 Task: Open Card Card0000000136 in Board Board0000000034 in Workspace WS0000000012 in Trello. Add Member Email0000000048 to Card Card0000000136 in Board Board0000000034 in Workspace WS0000000012 in Trello. Add Red Label titled Label0000000136 to Card Card0000000136 in Board Board0000000034 in Workspace WS0000000012 in Trello. Add Checklist CL0000000136 to Card Card0000000136 in Board Board0000000034 in Workspace WS0000000012 in Trello. Add Dates with Start Date as Jul 01 2023 and Due Date as Jul 31 2023 to Card Card0000000136 in Board Board0000000034 in Workspace WS0000000012 in Trello
Action: Mouse moved to (383, 366)
Screenshot: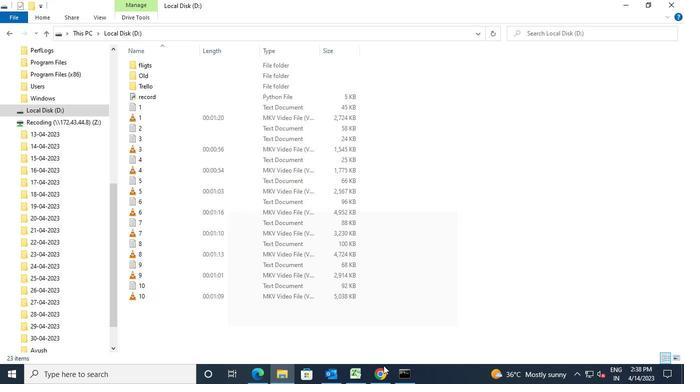 
Action: Mouse pressed left at (383, 366)
Screenshot: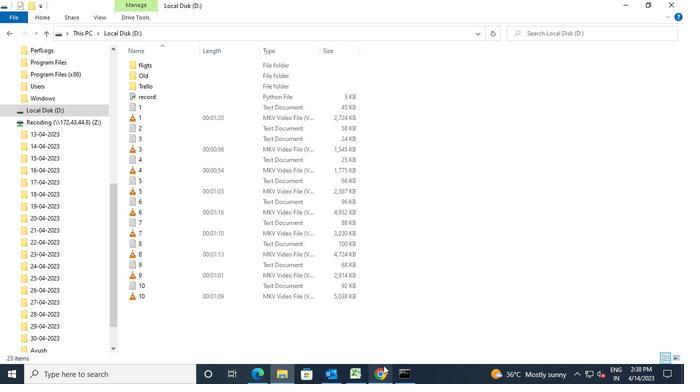 
Action: Mouse moved to (258, 233)
Screenshot: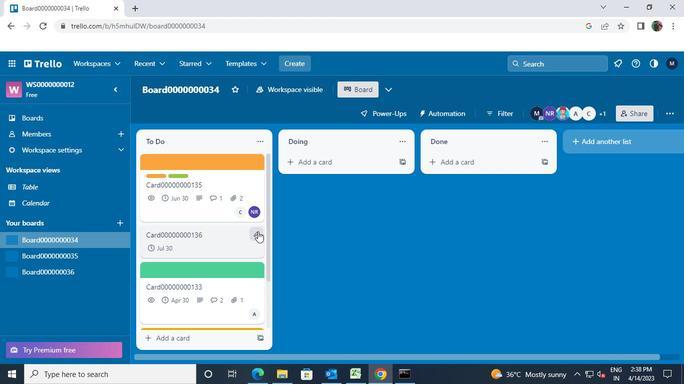 
Action: Mouse pressed left at (258, 233)
Screenshot: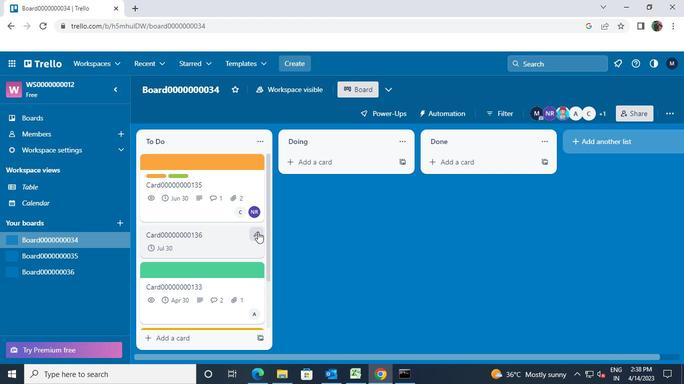 
Action: Mouse moved to (301, 175)
Screenshot: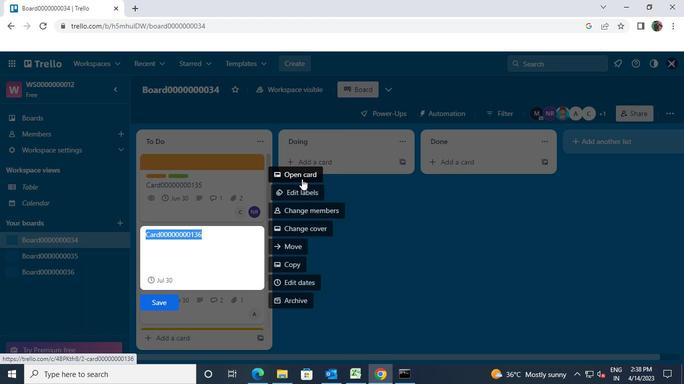 
Action: Mouse pressed left at (301, 175)
Screenshot: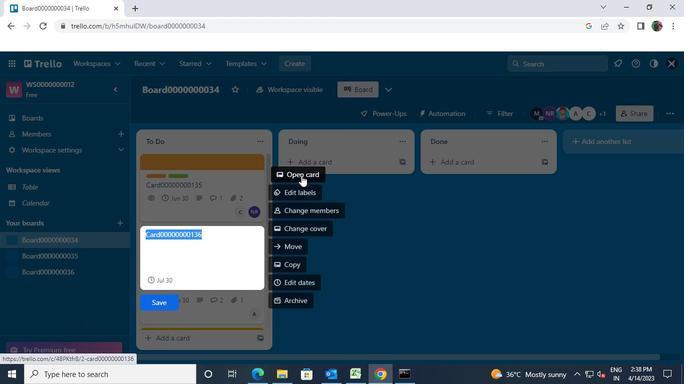 
Action: Mouse moved to (446, 141)
Screenshot: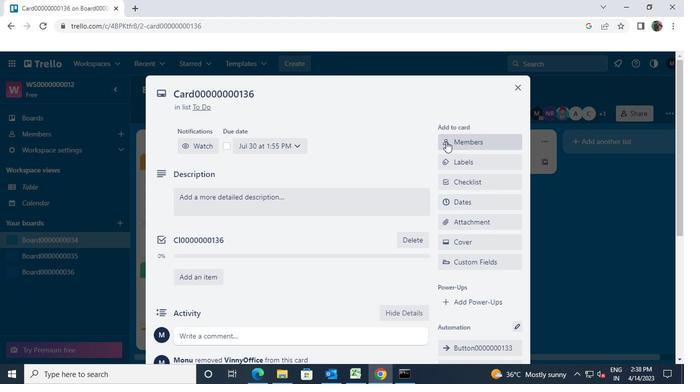 
Action: Mouse pressed left at (446, 141)
Screenshot: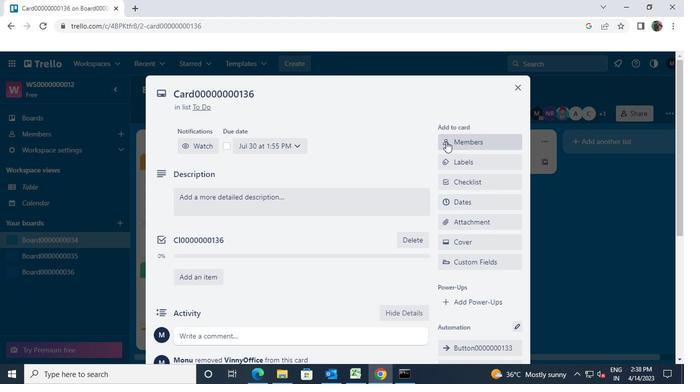 
Action: Key pressed <Key.shift>ayush<<104>><<105>><<97>><<97>><Key.shift>@gmail.com
Screenshot: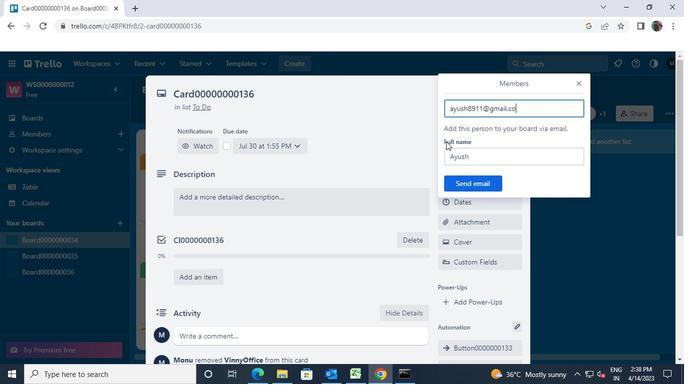 
Action: Mouse moved to (472, 175)
Screenshot: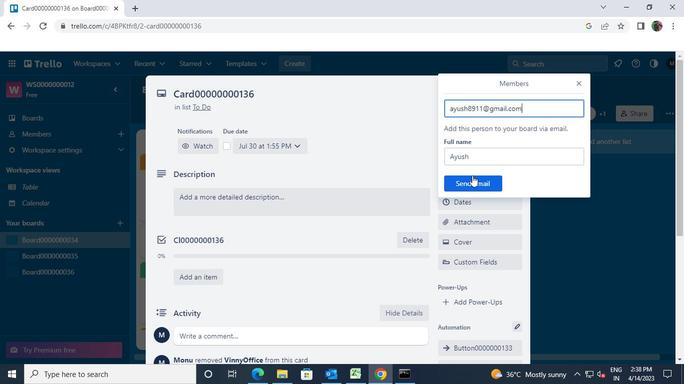 
Action: Mouse pressed left at (472, 175)
Screenshot: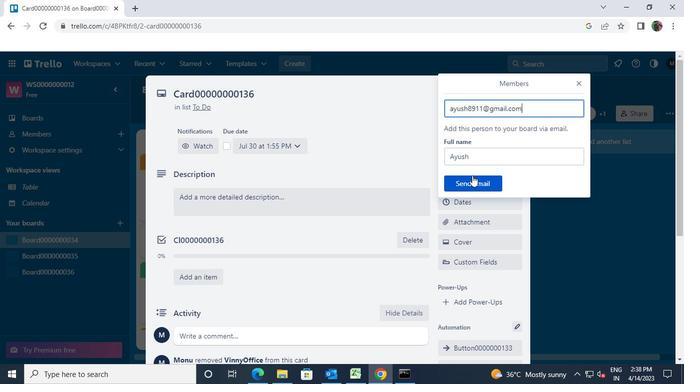 
Action: Mouse moved to (471, 162)
Screenshot: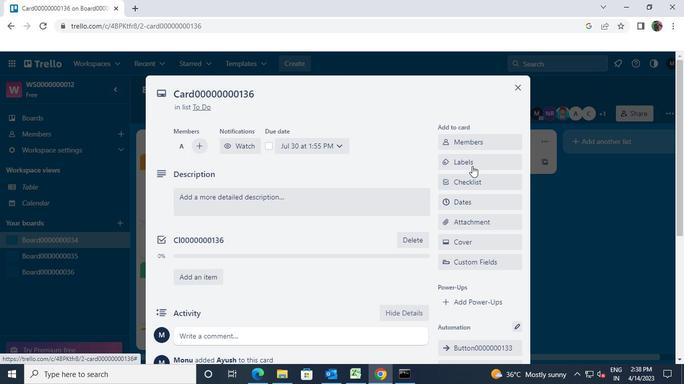 
Action: Mouse pressed left at (471, 162)
Screenshot: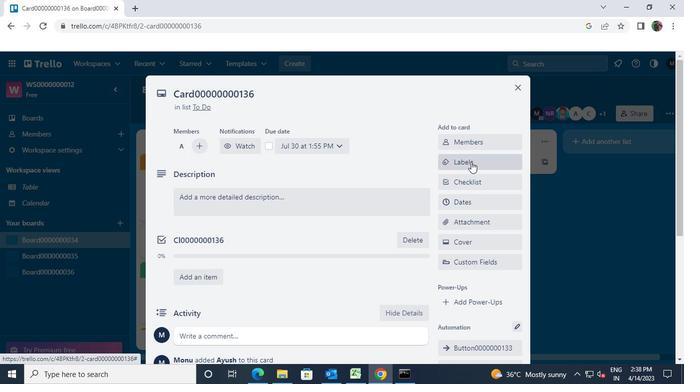 
Action: Mouse moved to (526, 299)
Screenshot: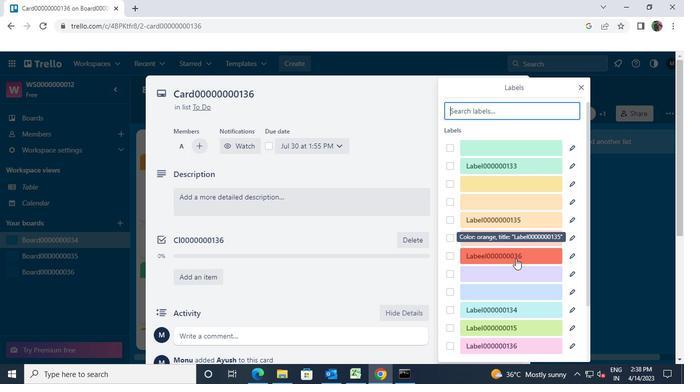 
Action: Mouse scrolled (526, 299) with delta (0, 0)
Screenshot: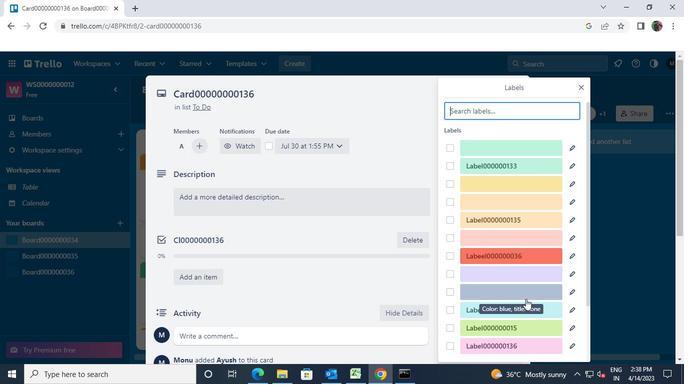 
Action: Mouse scrolled (526, 299) with delta (0, 0)
Screenshot: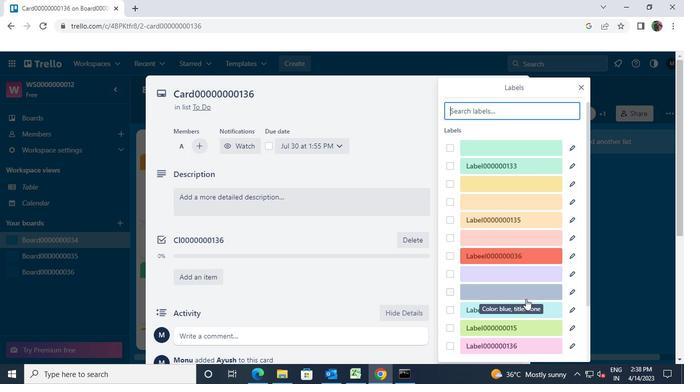 
Action: Mouse moved to (526, 299)
Screenshot: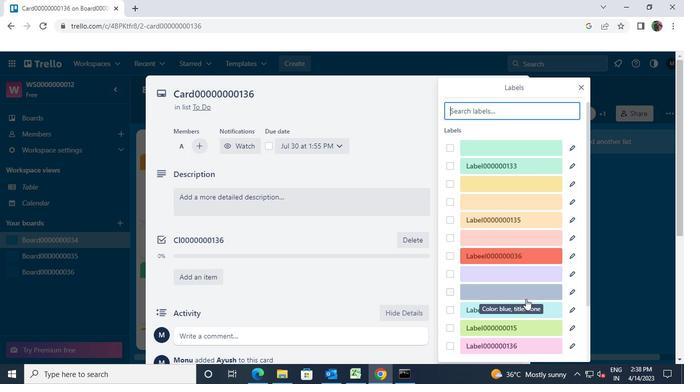 
Action: Mouse scrolled (526, 299) with delta (0, 0)
Screenshot: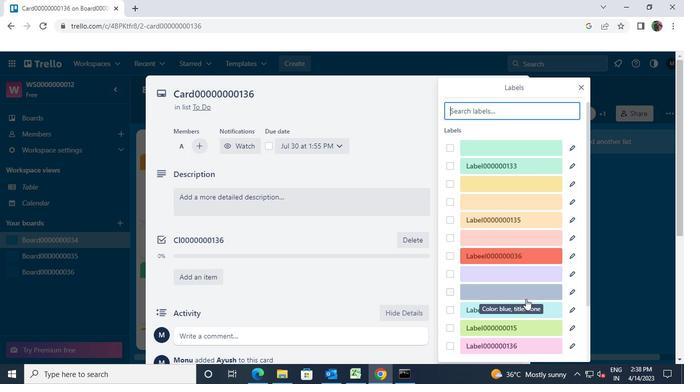 
Action: Mouse moved to (525, 299)
Screenshot: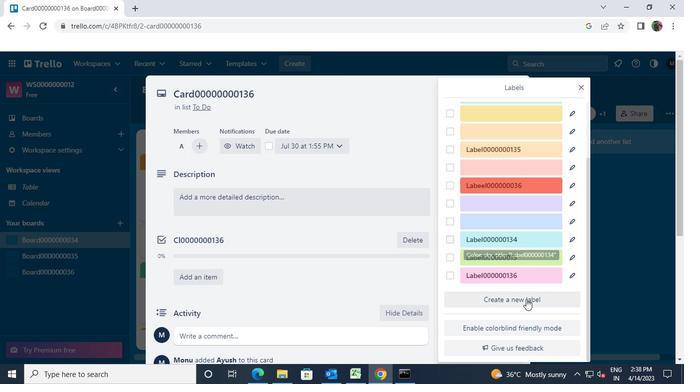 
Action: Mouse pressed left at (525, 299)
Screenshot: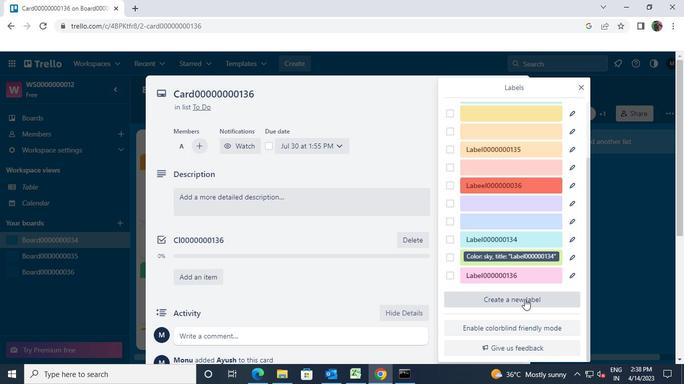 
Action: Mouse moved to (484, 167)
Screenshot: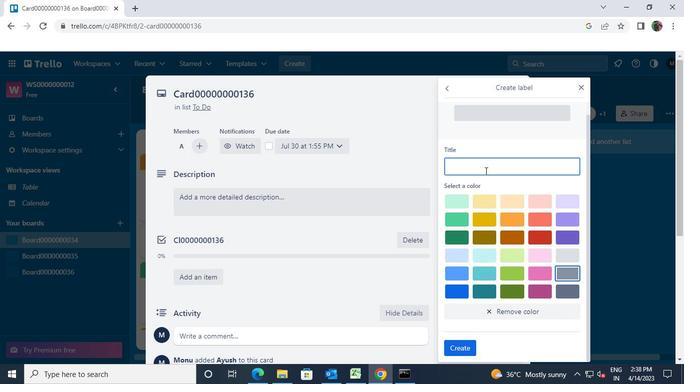 
Action: Mouse pressed left at (484, 167)
Screenshot: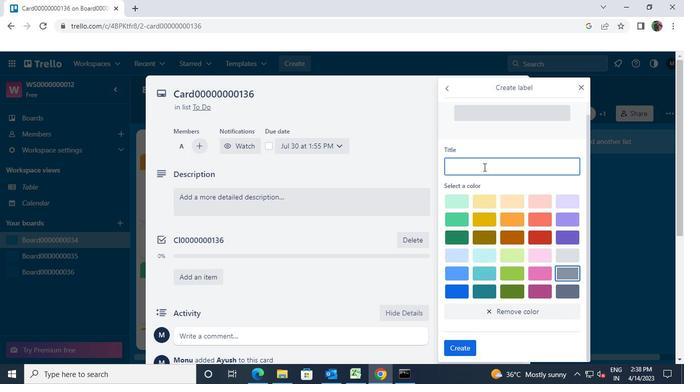 
Action: Key pressed <Key.shift>Label<<96>><<96>><<96>><<96>><<96>><<96>><<97>><<99>><<102>>
Screenshot: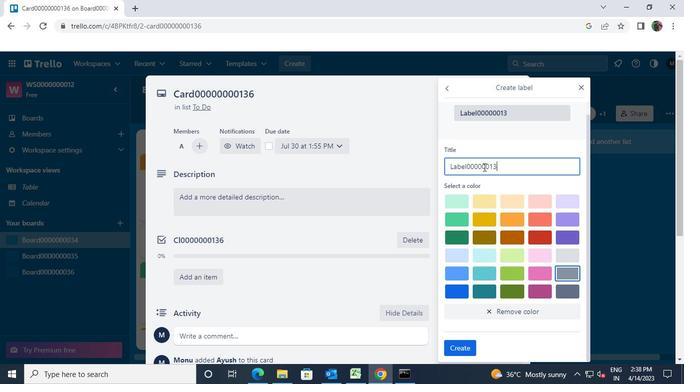 
Action: Mouse moved to (540, 237)
Screenshot: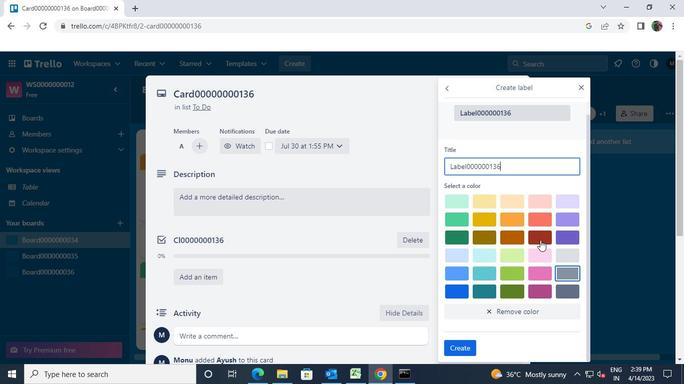 
Action: Mouse pressed left at (540, 237)
Screenshot: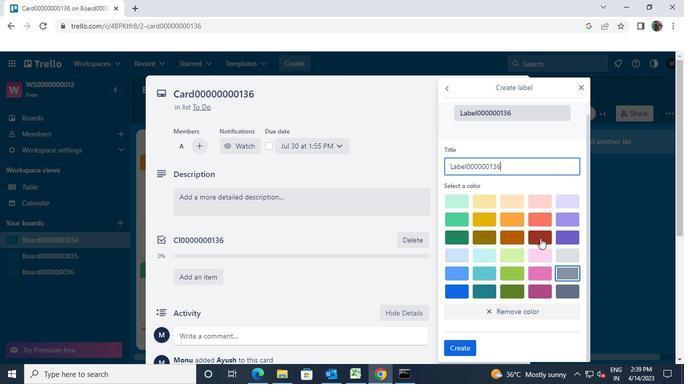 
Action: Mouse moved to (461, 347)
Screenshot: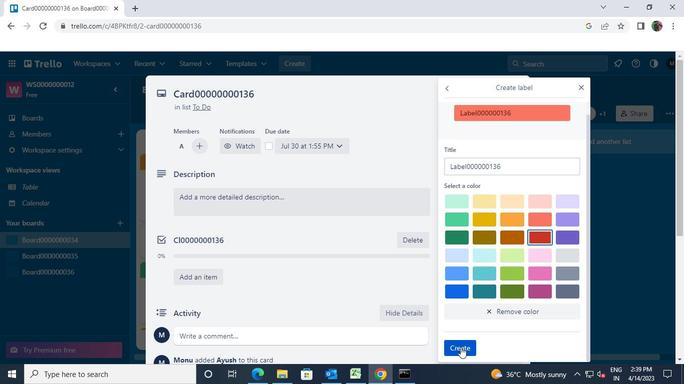 
Action: Mouse pressed left at (461, 347)
Screenshot: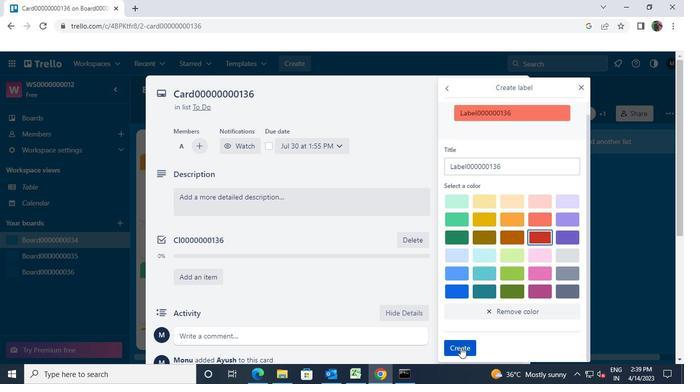 
Action: Mouse moved to (579, 87)
Screenshot: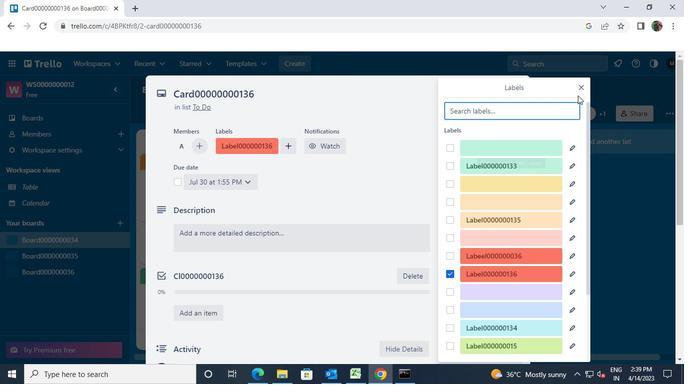 
Action: Mouse pressed left at (579, 87)
Screenshot: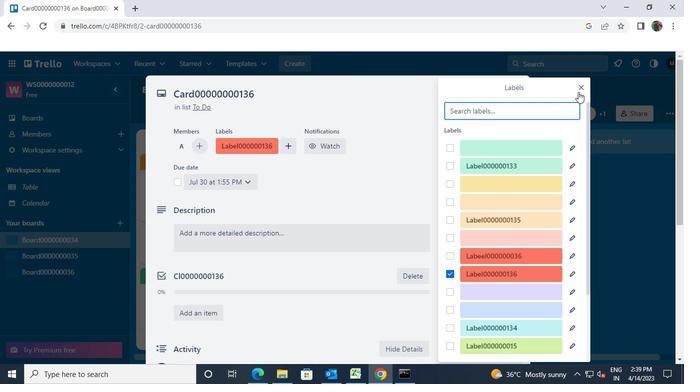 
Action: Mouse moved to (497, 178)
Screenshot: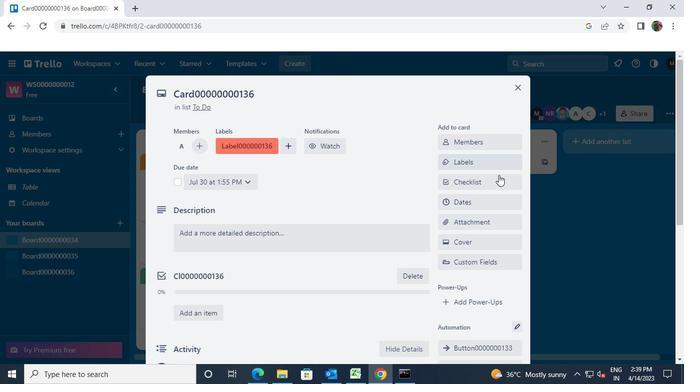 
Action: Mouse pressed left at (497, 178)
Screenshot: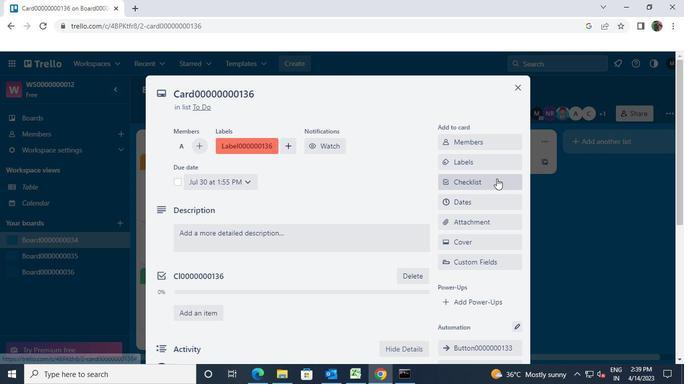 
Action: Mouse moved to (488, 233)
Screenshot: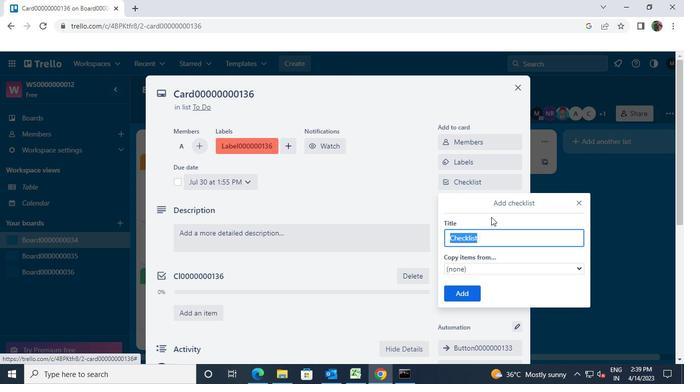 
Action: Key pressed <Key.shift>CL<<96>><<96>><<96>><<96>><<96>><<96>><<96>><<97>><<99>><<102>>
Screenshot: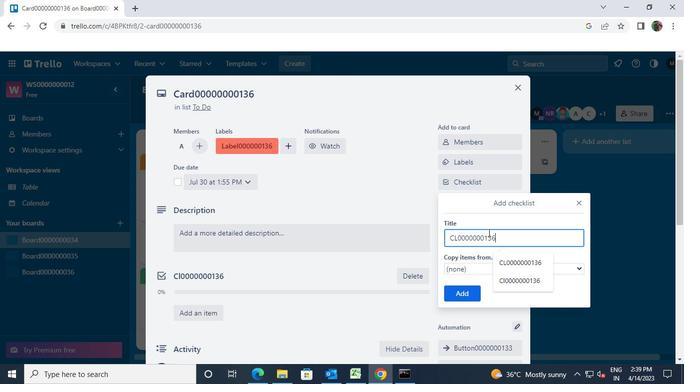 
Action: Mouse moved to (456, 296)
Screenshot: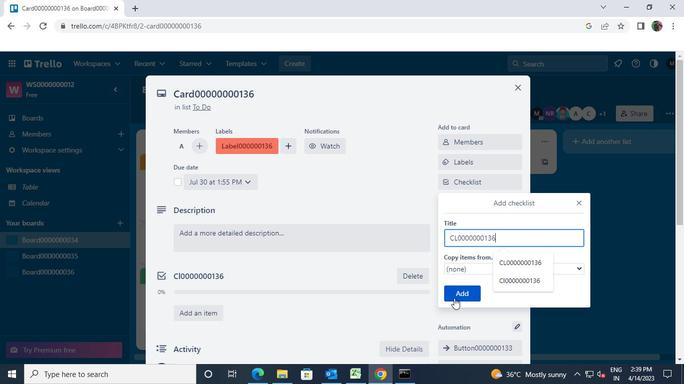 
Action: Mouse pressed left at (456, 296)
Screenshot: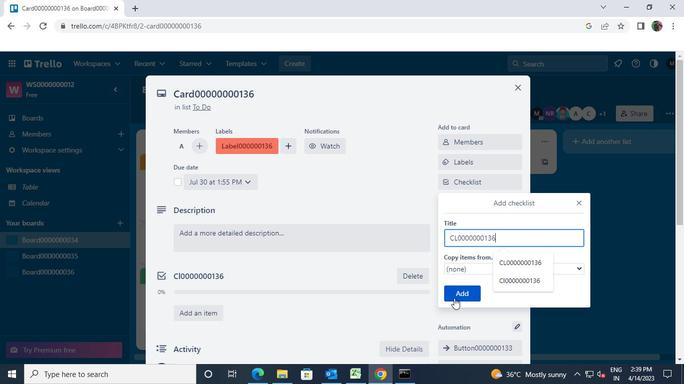
Action: Mouse moved to (459, 257)
Screenshot: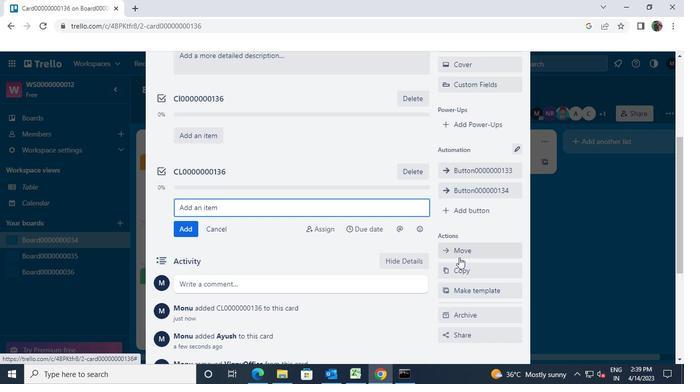 
Action: Mouse scrolled (459, 258) with delta (0, 0)
Screenshot: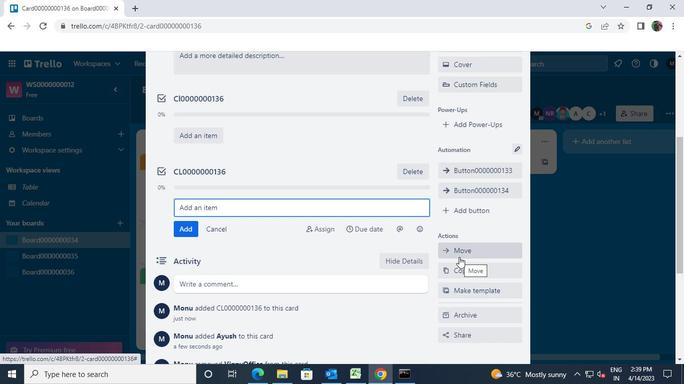 
Action: Mouse scrolled (459, 258) with delta (0, 0)
Screenshot: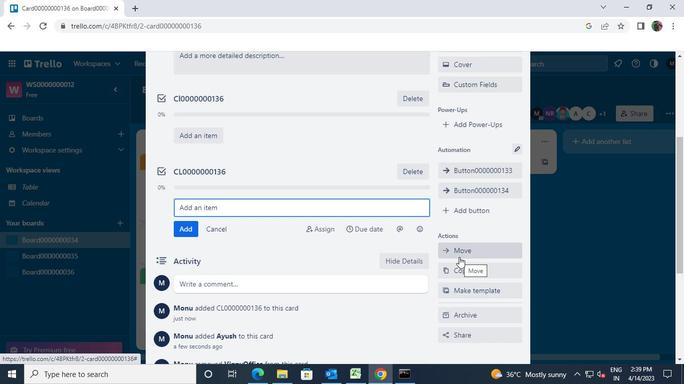 
Action: Mouse scrolled (459, 258) with delta (0, 0)
Screenshot: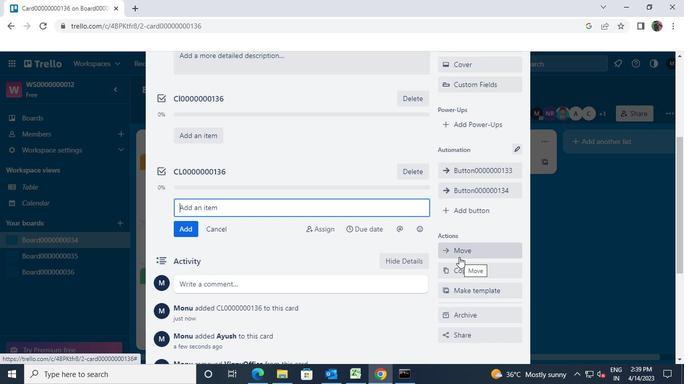 
Action: Mouse scrolled (459, 258) with delta (0, 0)
Screenshot: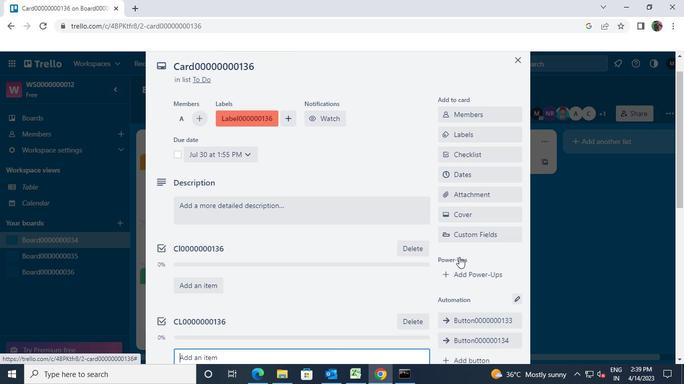 
Action: Mouse scrolled (459, 258) with delta (0, 0)
Screenshot: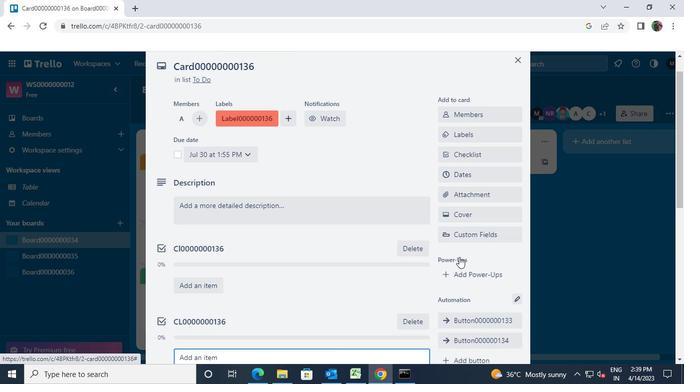 
Action: Mouse moved to (464, 204)
Screenshot: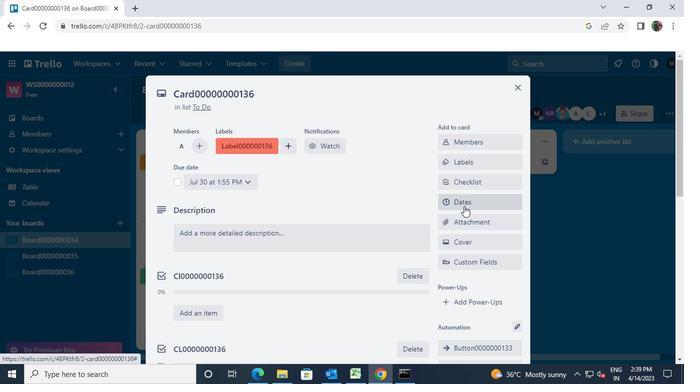 
Action: Mouse pressed left at (464, 204)
Screenshot: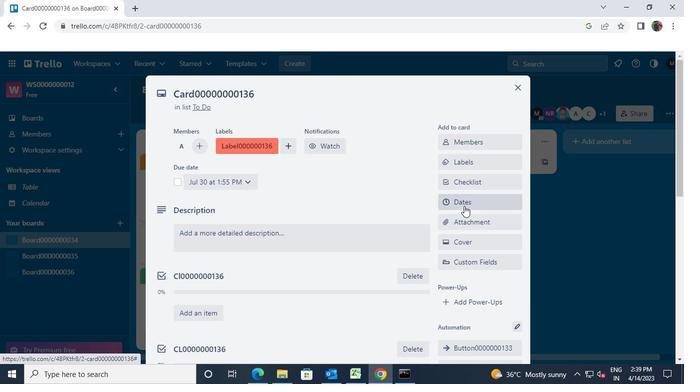 
Action: Mouse moved to (569, 152)
Screenshot: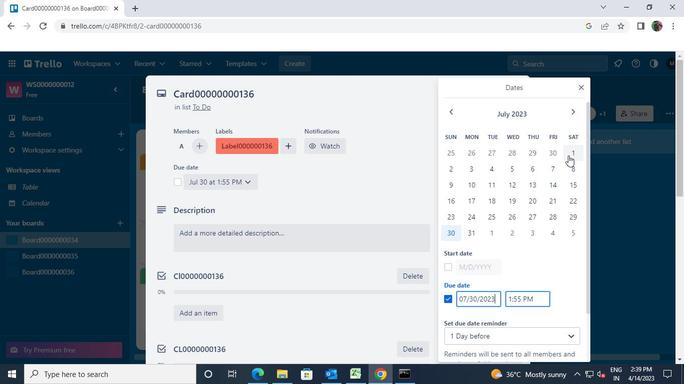 
Action: Mouse pressed left at (569, 152)
Screenshot: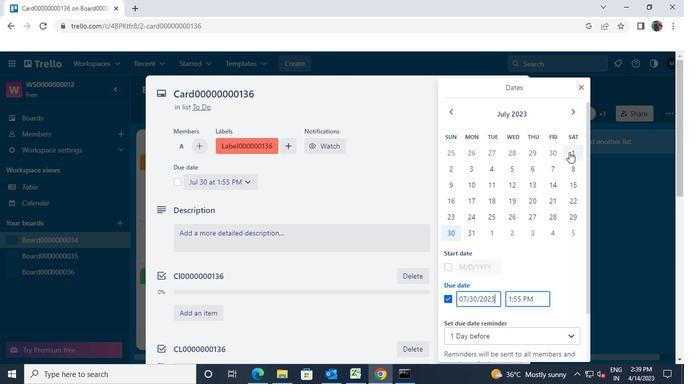 
Action: Mouse moved to (472, 232)
Screenshot: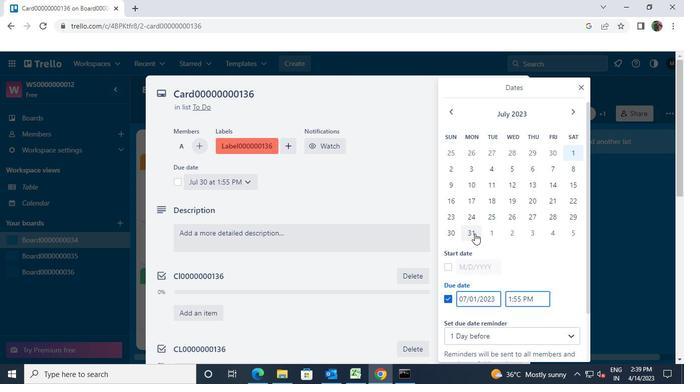 
Action: Mouse pressed left at (472, 232)
Screenshot: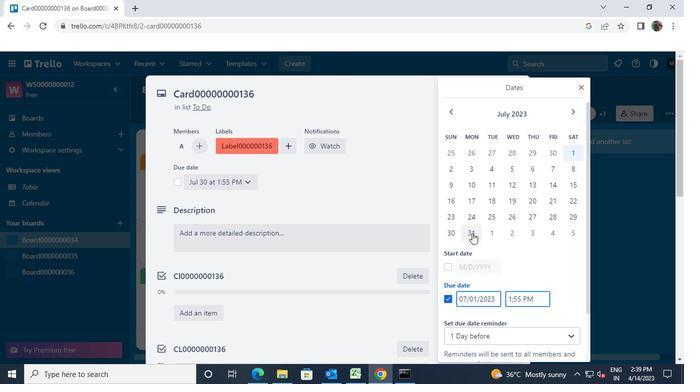 
Action: Mouse moved to (518, 249)
Screenshot: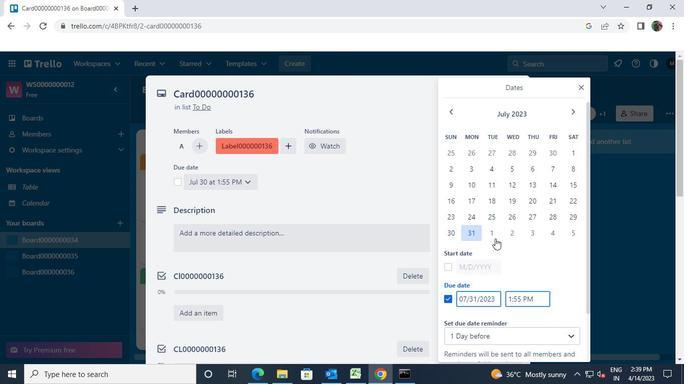 
Action: Mouse scrolled (518, 248) with delta (0, 0)
Screenshot: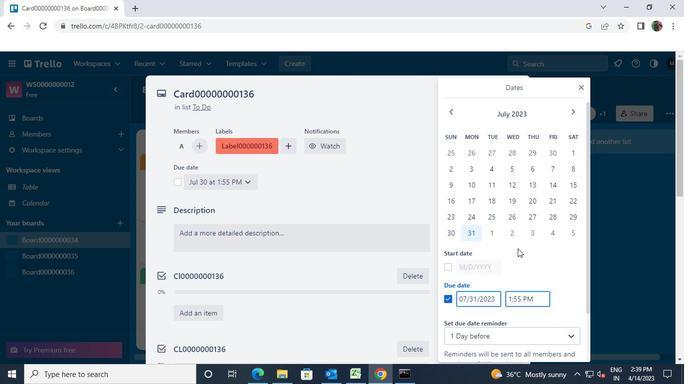 
Action: Mouse scrolled (518, 248) with delta (0, 0)
Screenshot: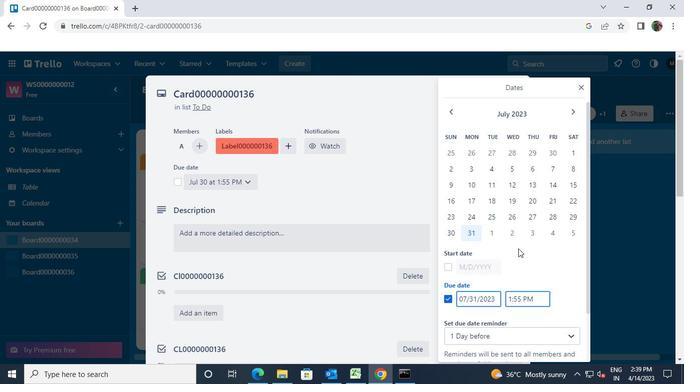 
Action: Mouse scrolled (518, 248) with delta (0, 0)
Screenshot: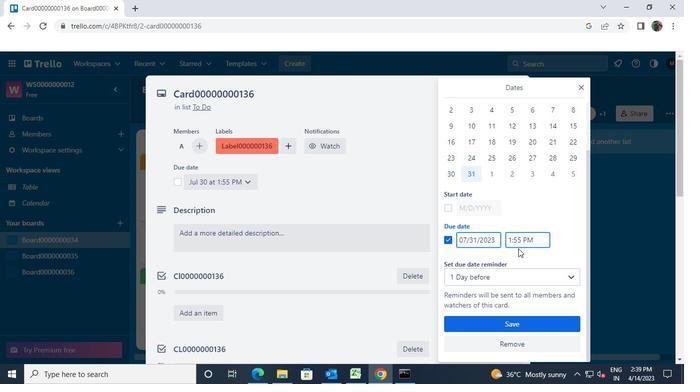 
Action: Mouse scrolled (518, 248) with delta (0, 0)
Screenshot: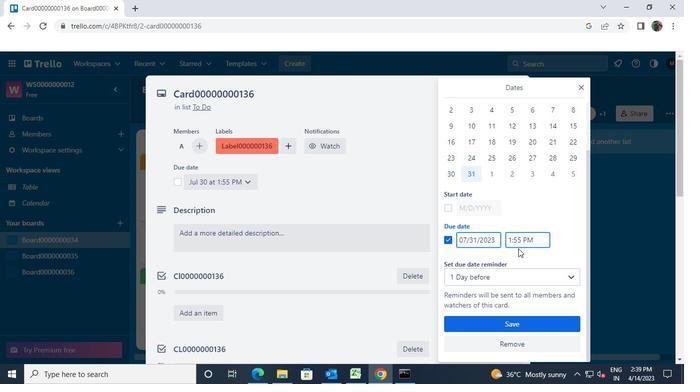 
Action: Mouse moved to (509, 323)
Screenshot: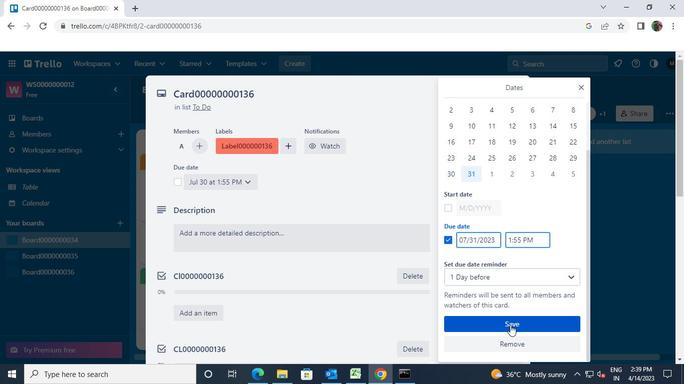 
Action: Mouse pressed left at (509, 323)
Screenshot: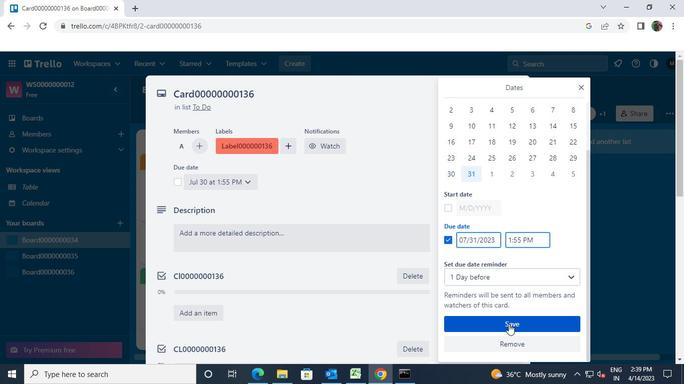 
Action: Mouse moved to (517, 86)
Screenshot: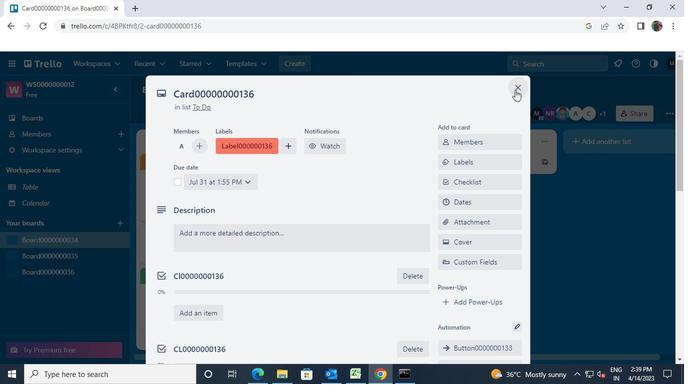 
Action: Mouse pressed left at (517, 86)
Screenshot: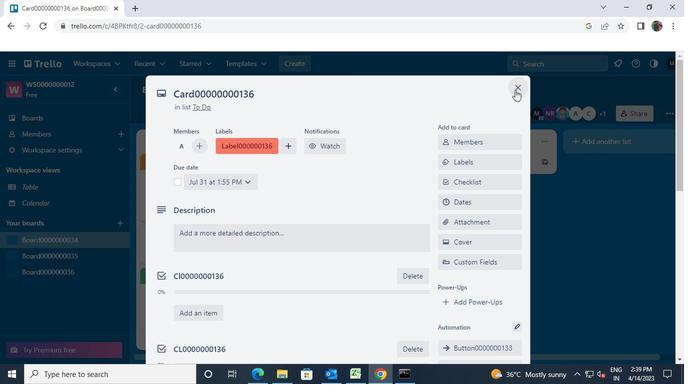 
Action: Mouse moved to (450, 300)
Screenshot: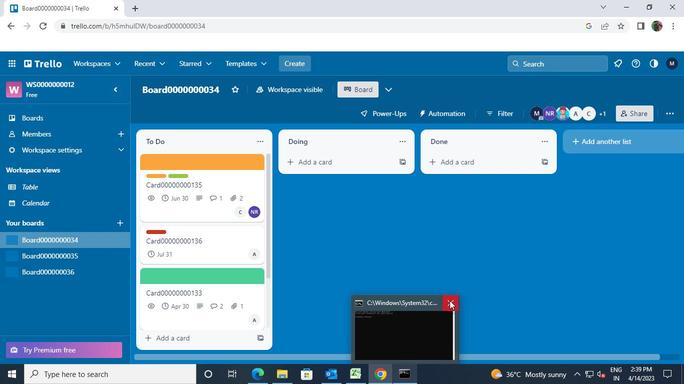 
Action: Mouse pressed left at (450, 300)
Screenshot: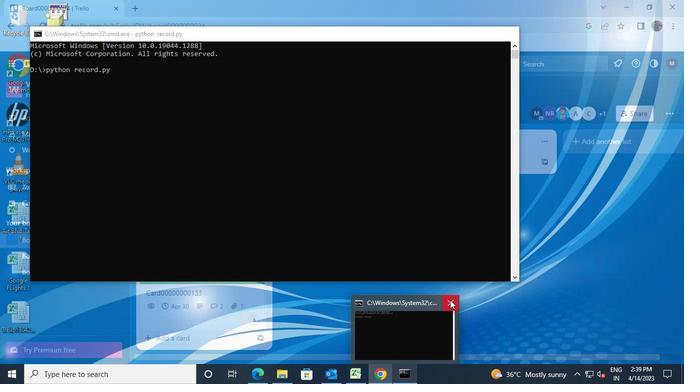 
